 Task: Set "Average bitrate tolerance" for "H.264/MPEG-4 Part 10/AVC encoder (x264)" to 1.10.
Action: Mouse moved to (99, 12)
Screenshot: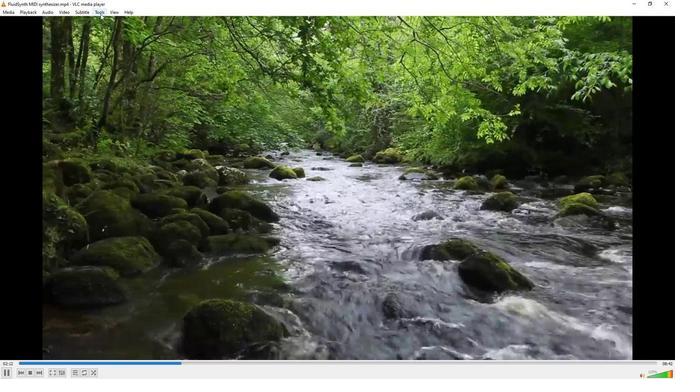 
Action: Mouse pressed left at (99, 12)
Screenshot: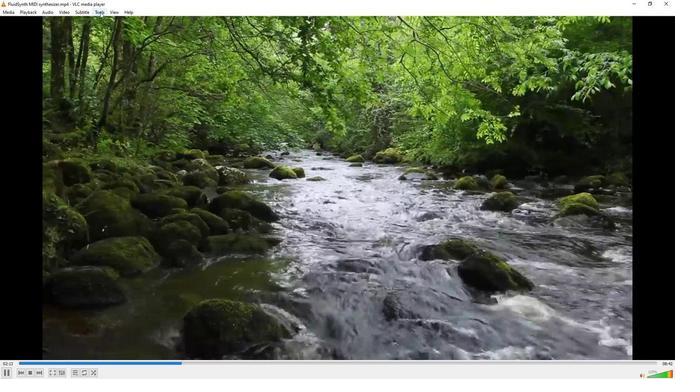 
Action: Mouse moved to (117, 99)
Screenshot: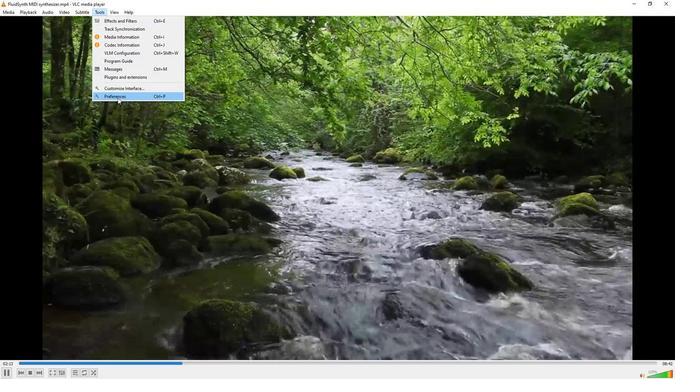 
Action: Mouse pressed left at (117, 99)
Screenshot: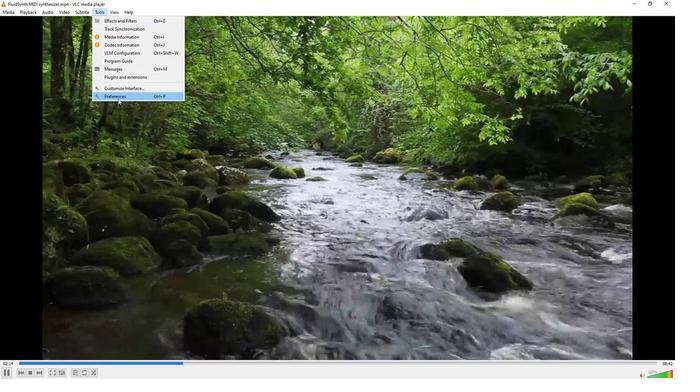 
Action: Mouse moved to (81, 294)
Screenshot: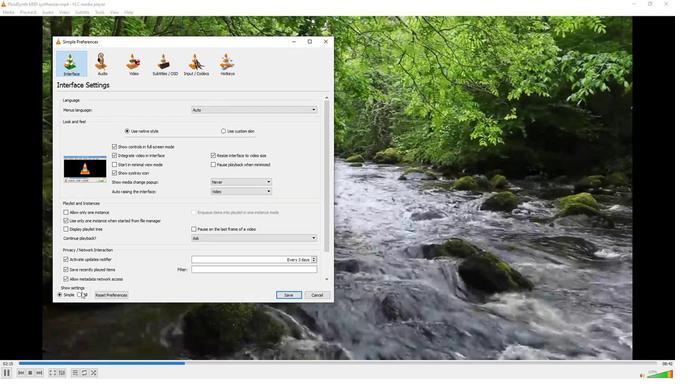
Action: Mouse pressed left at (81, 294)
Screenshot: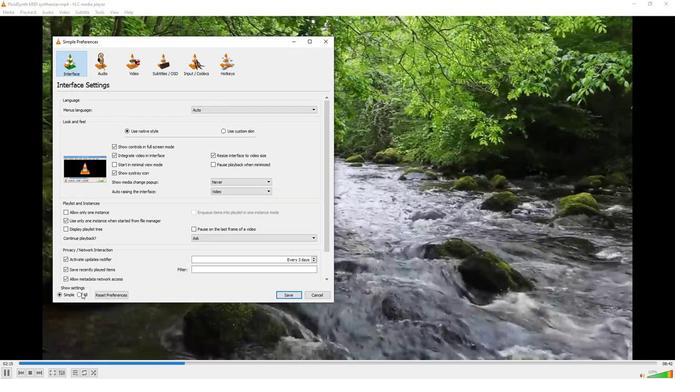 
Action: Mouse moved to (70, 225)
Screenshot: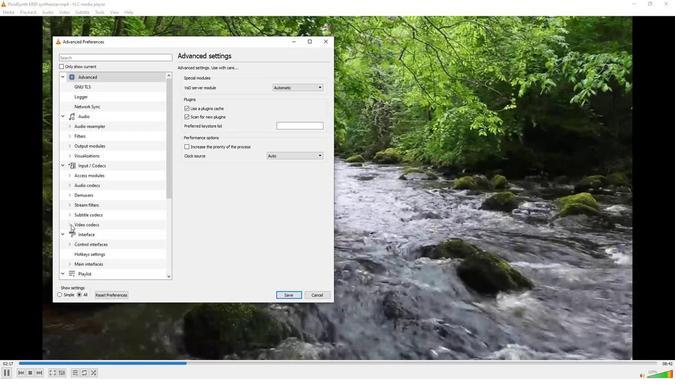 
Action: Mouse pressed left at (70, 225)
Screenshot: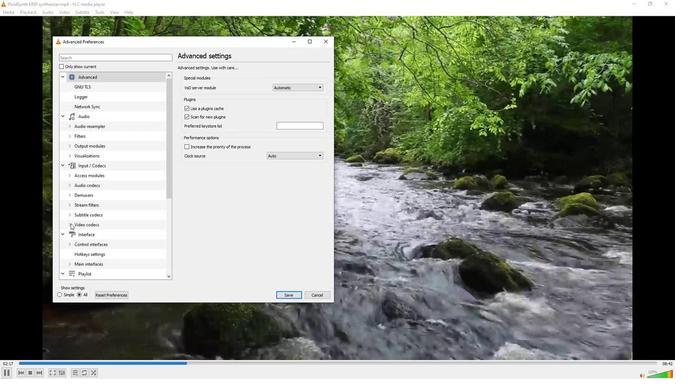
Action: Mouse moved to (92, 239)
Screenshot: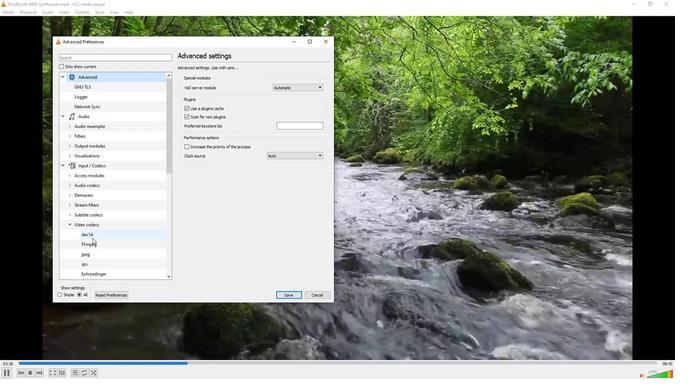 
Action: Mouse scrolled (92, 239) with delta (0, 0)
Screenshot: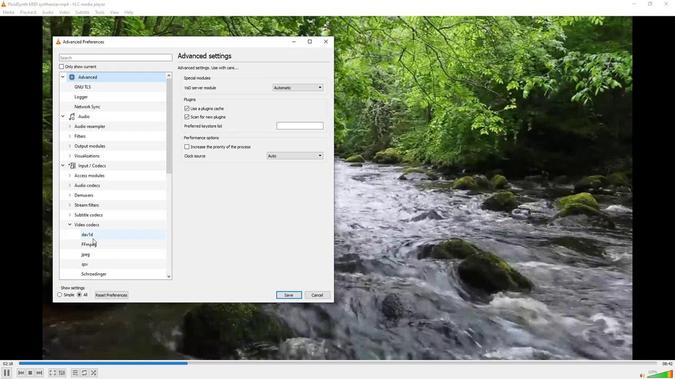 
Action: Mouse moved to (95, 274)
Screenshot: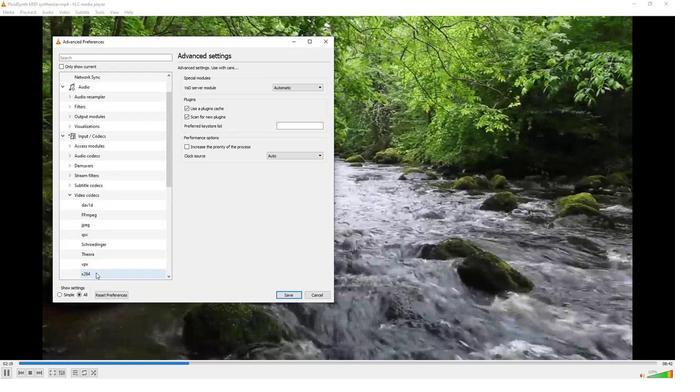 
Action: Mouse pressed left at (95, 274)
Screenshot: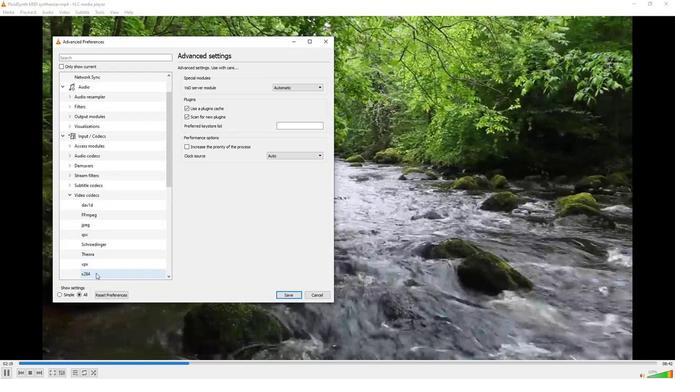
Action: Mouse moved to (239, 256)
Screenshot: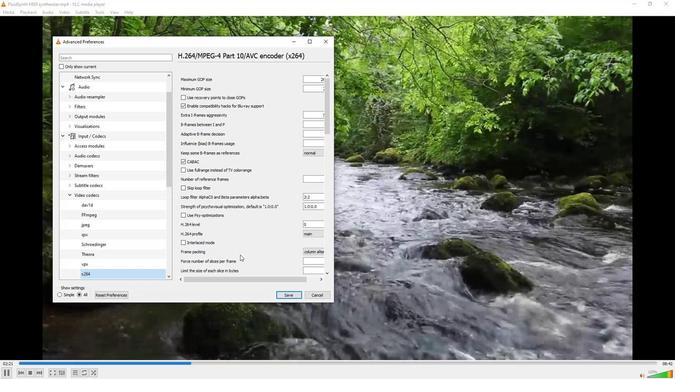
Action: Mouse scrolled (239, 256) with delta (0, 0)
Screenshot: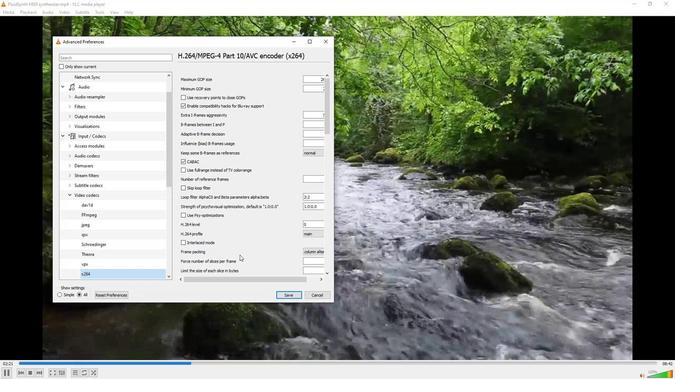 
Action: Mouse moved to (239, 256)
Screenshot: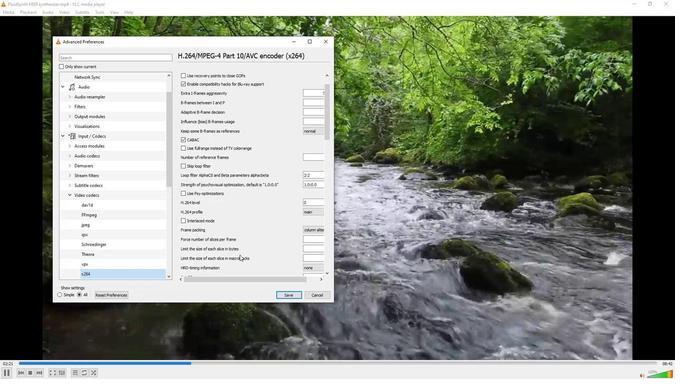 
Action: Mouse scrolled (239, 256) with delta (0, 0)
Screenshot: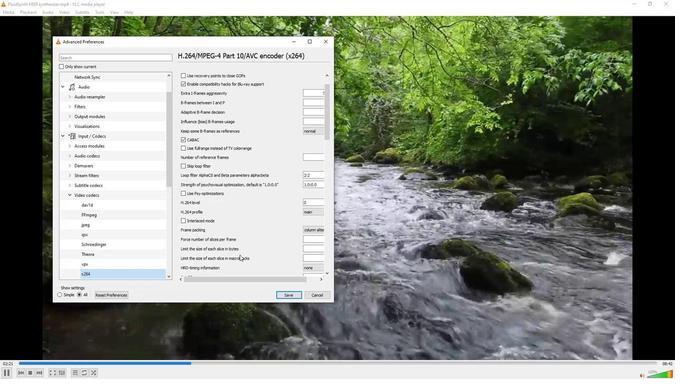 
Action: Mouse scrolled (239, 256) with delta (0, 0)
Screenshot: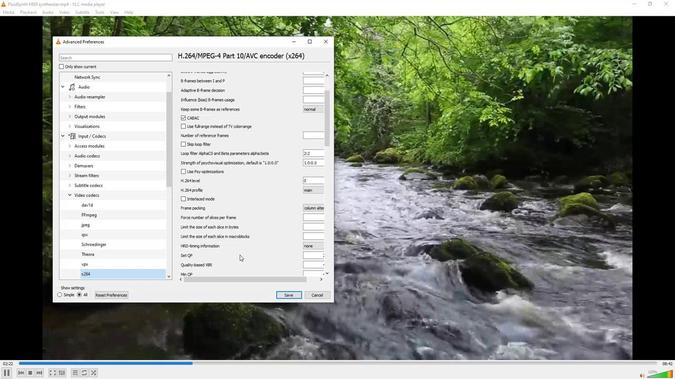 
Action: Mouse scrolled (239, 256) with delta (0, 0)
Screenshot: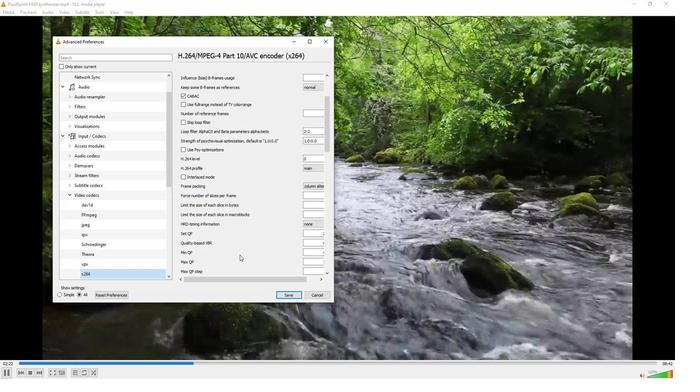 
Action: Mouse moved to (236, 279)
Screenshot: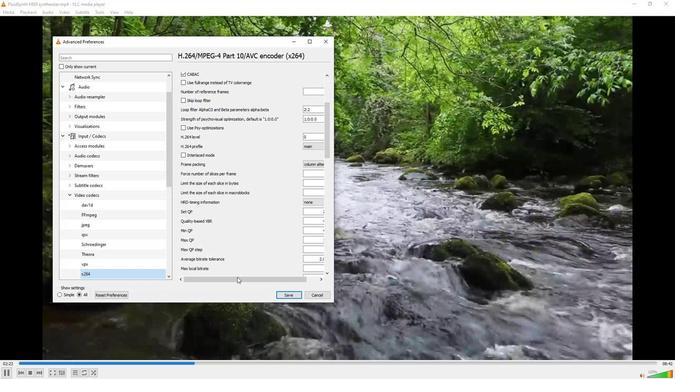 
Action: Mouse pressed left at (236, 279)
Screenshot: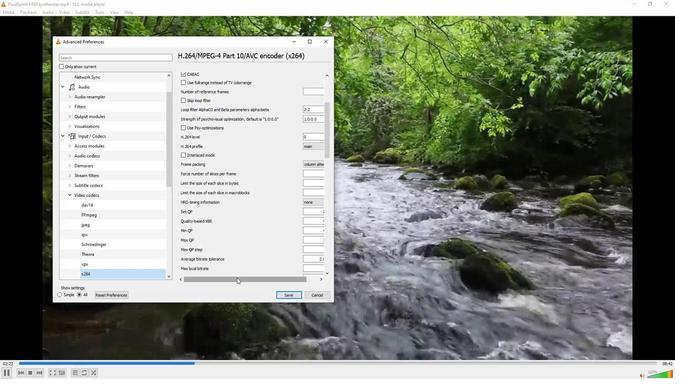 
Action: Mouse moved to (239, 281)
Screenshot: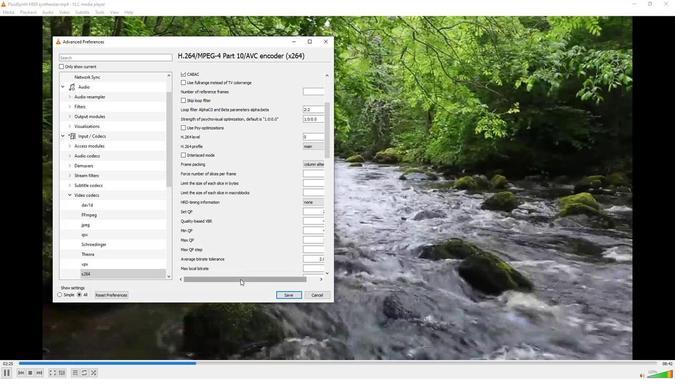 
Action: Mouse pressed left at (239, 281)
Screenshot: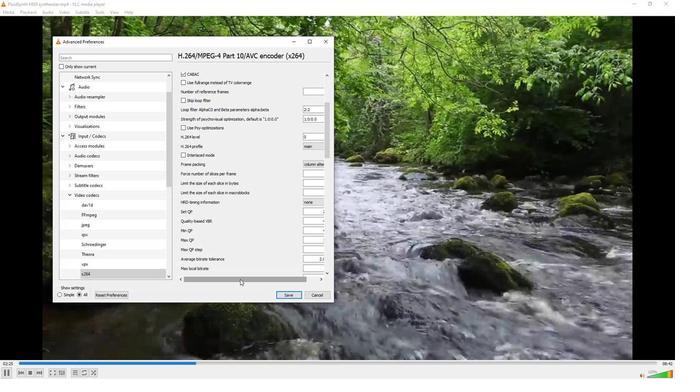 
Action: Mouse moved to (315, 262)
Screenshot: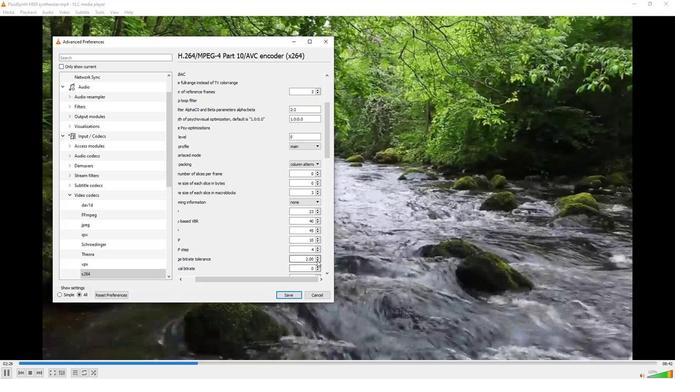 
Action: Mouse pressed left at (315, 262)
Screenshot: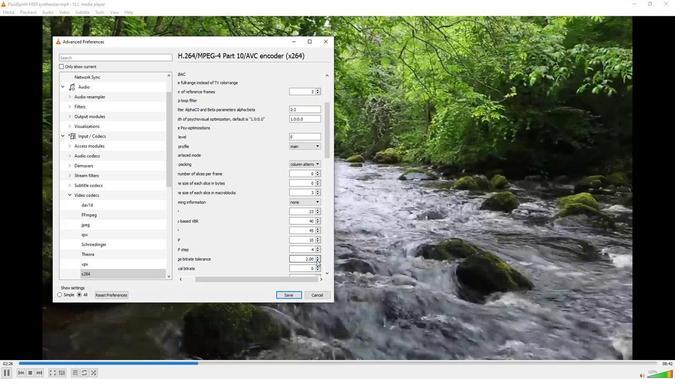 
Action: Mouse pressed left at (315, 262)
Screenshot: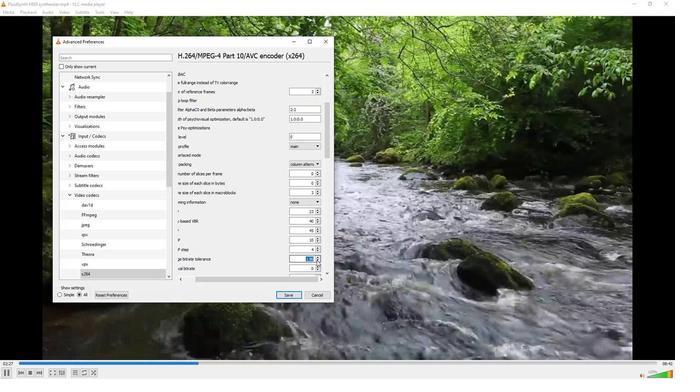 
Action: Mouse moved to (315, 261)
Screenshot: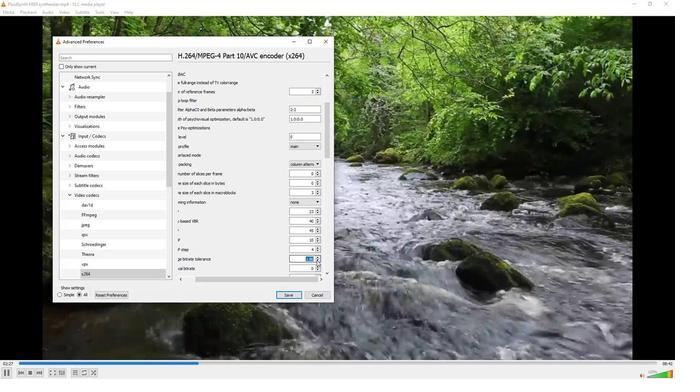 
Action: Mouse pressed left at (315, 261)
Screenshot: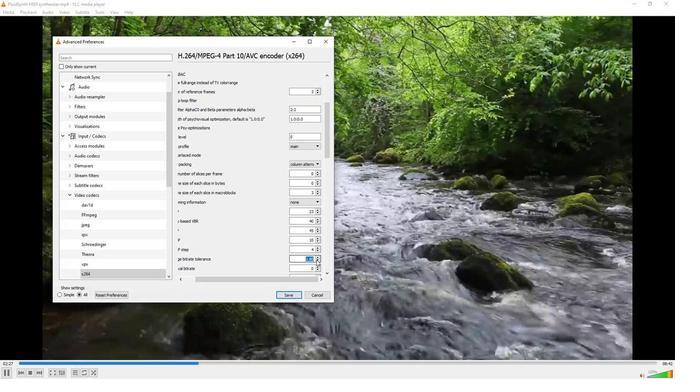 
Action: Mouse pressed left at (315, 261)
Screenshot: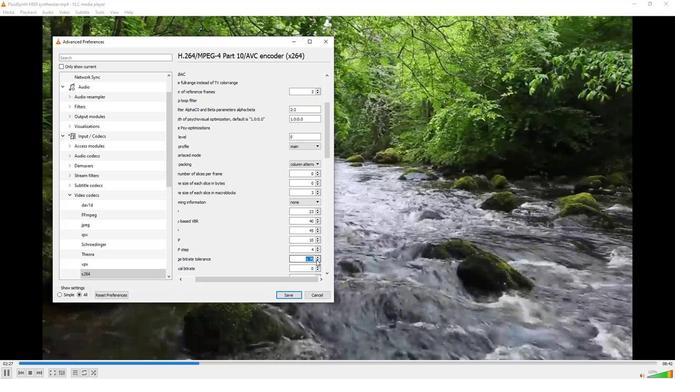 
Action: Mouse pressed left at (315, 261)
Screenshot: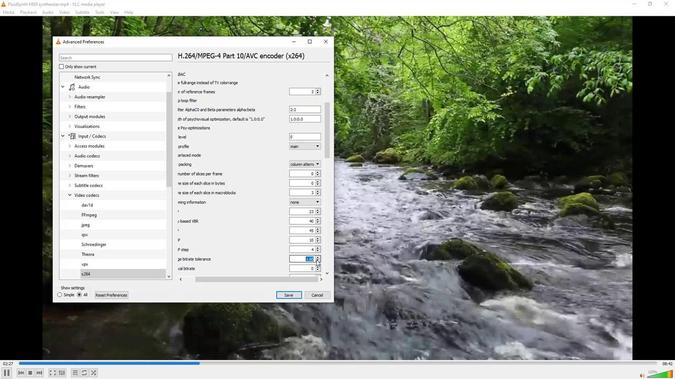 
Action: Mouse pressed left at (315, 261)
Screenshot: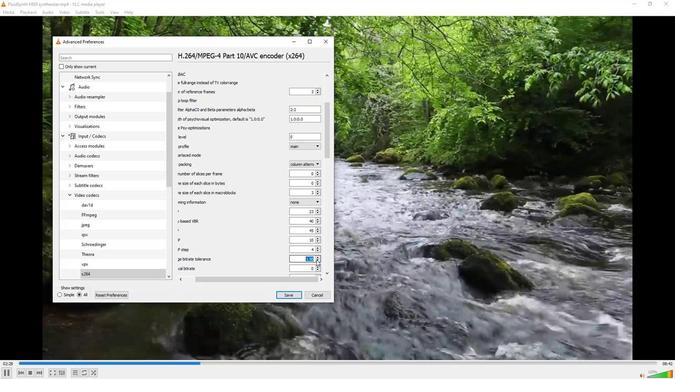 
Action: Mouse pressed left at (315, 261)
Screenshot: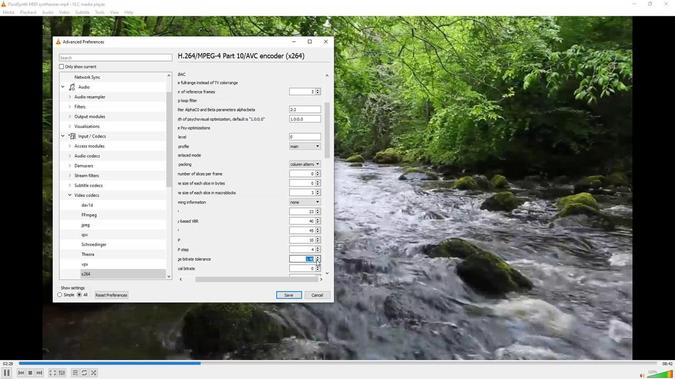 
Action: Mouse pressed left at (315, 261)
Screenshot: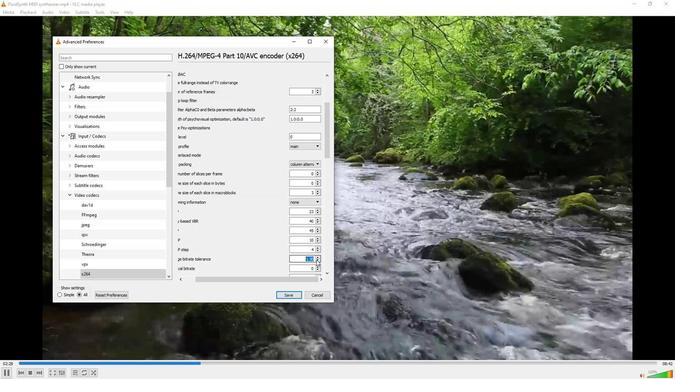 
Action: Mouse pressed left at (315, 261)
Screenshot: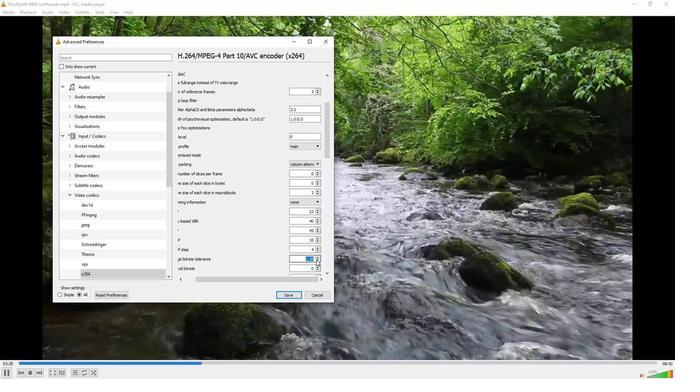 
Action: Mouse moved to (300, 268)
Screenshot: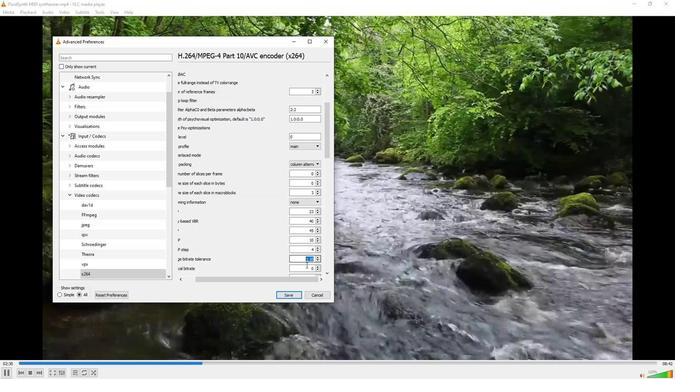 
